 Task: Add a field from the Popular template Priority with name ToxicWorks.
Action: Mouse moved to (84, 368)
Screenshot: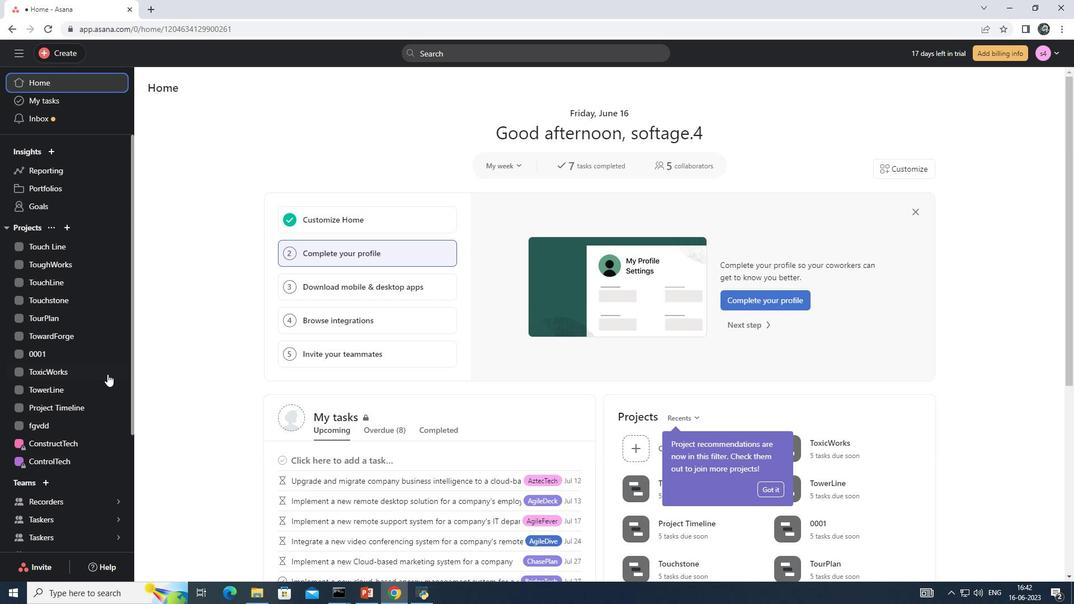 
Action: Mouse pressed left at (84, 368)
Screenshot: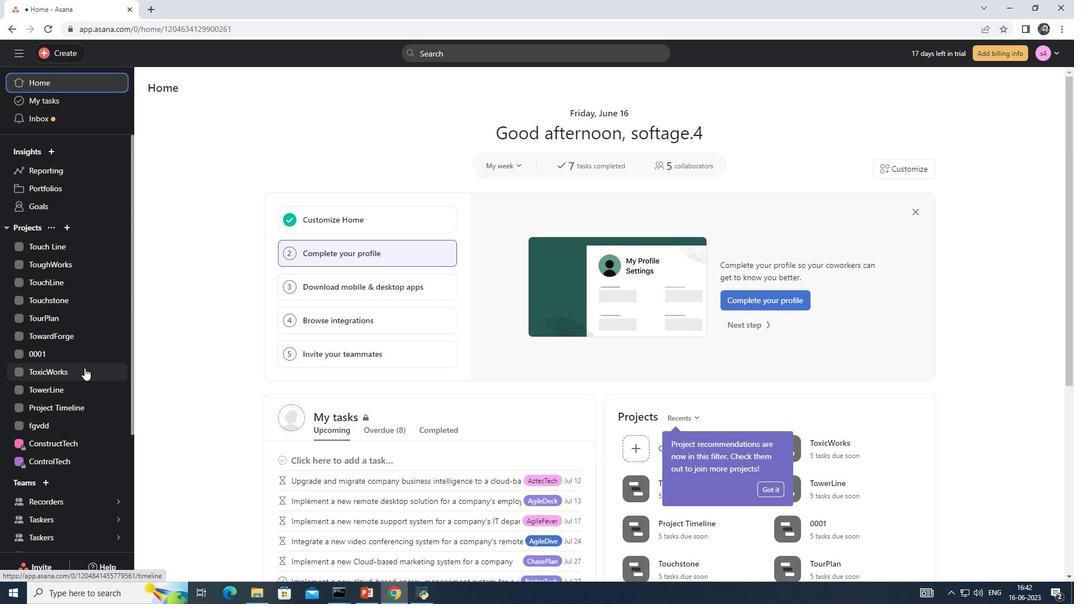 
Action: Mouse moved to (201, 112)
Screenshot: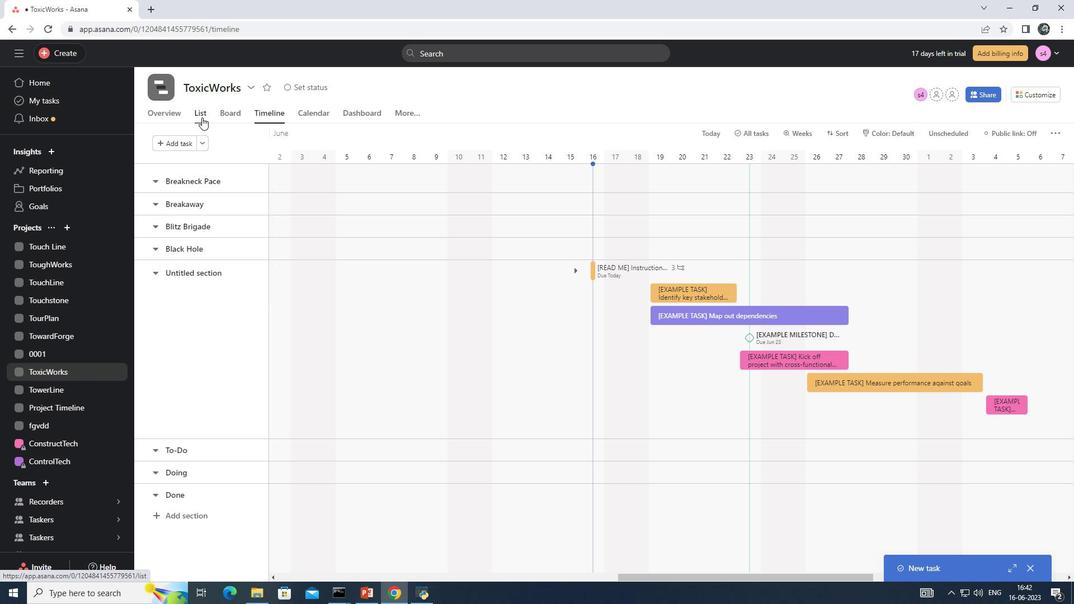 
Action: Mouse pressed left at (201, 112)
Screenshot: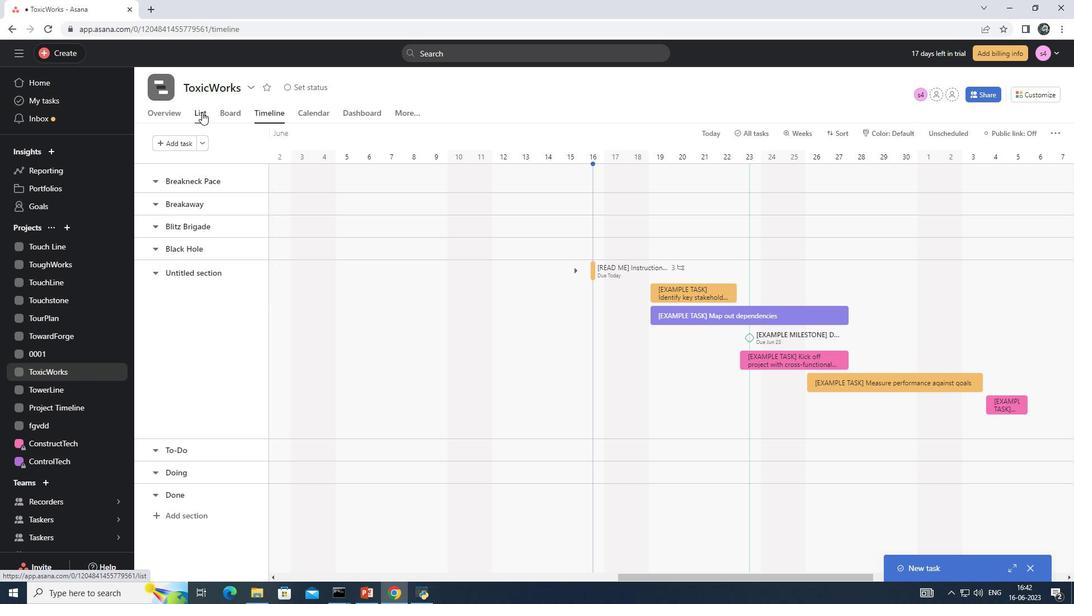 
Action: Mouse moved to (842, 166)
Screenshot: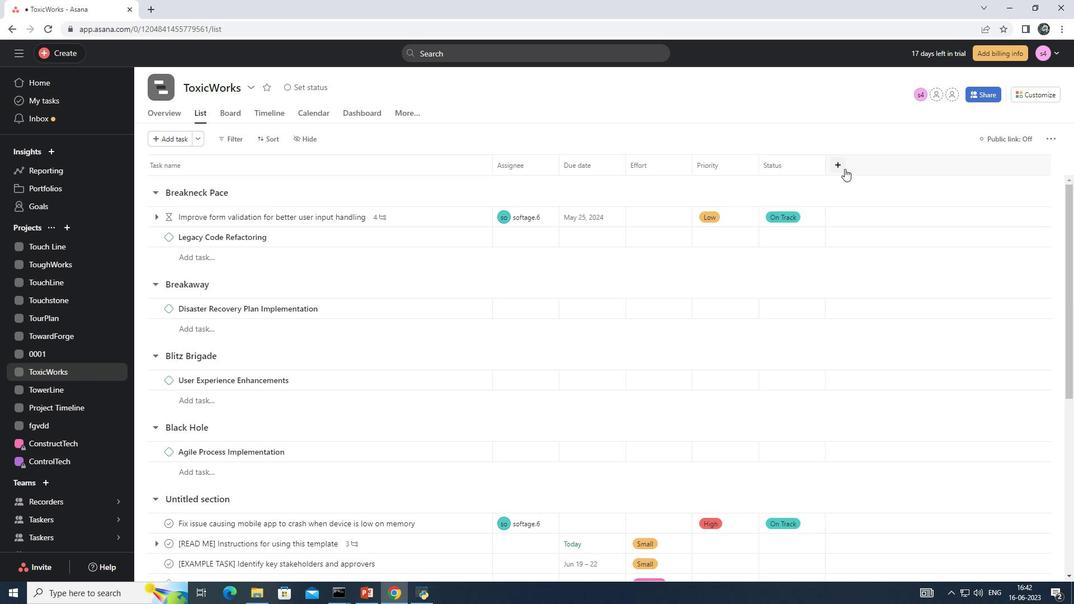 
Action: Mouse pressed left at (842, 166)
Screenshot: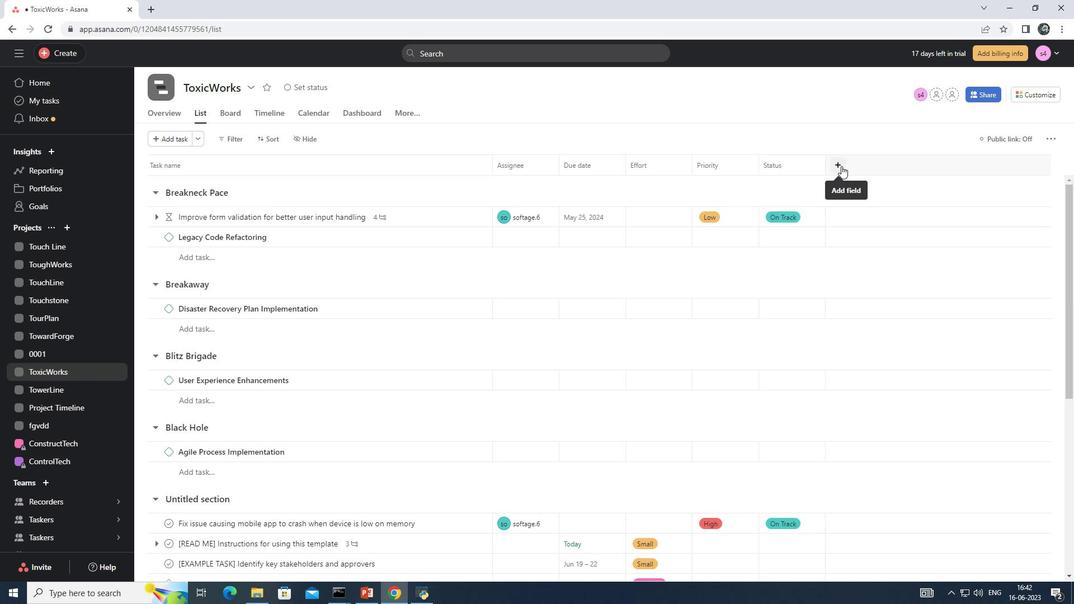 
Action: Mouse moved to (880, 204)
Screenshot: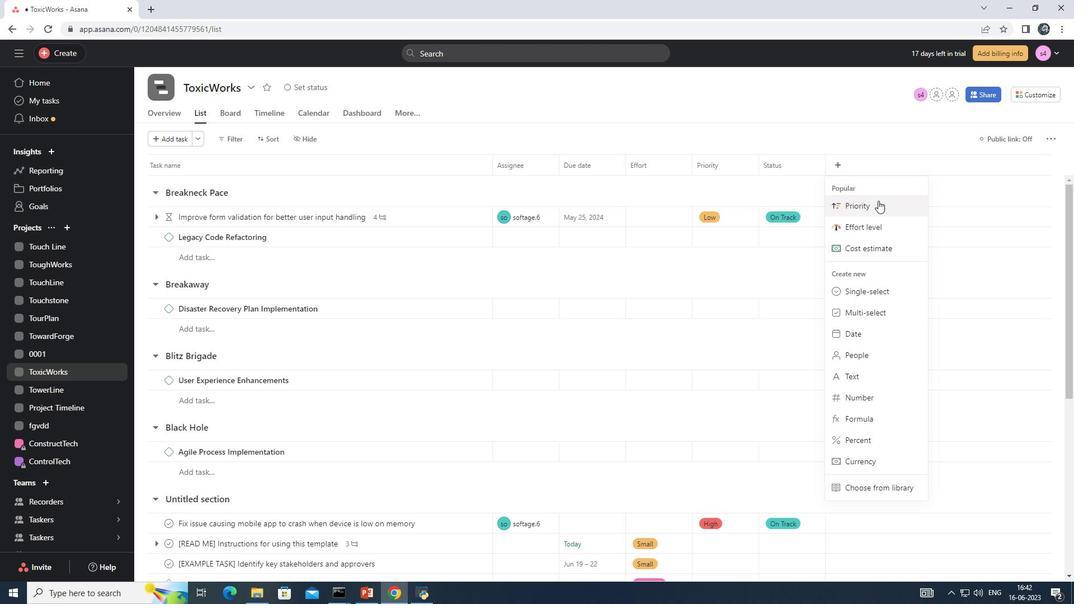 
Action: Mouse pressed left at (880, 204)
Screenshot: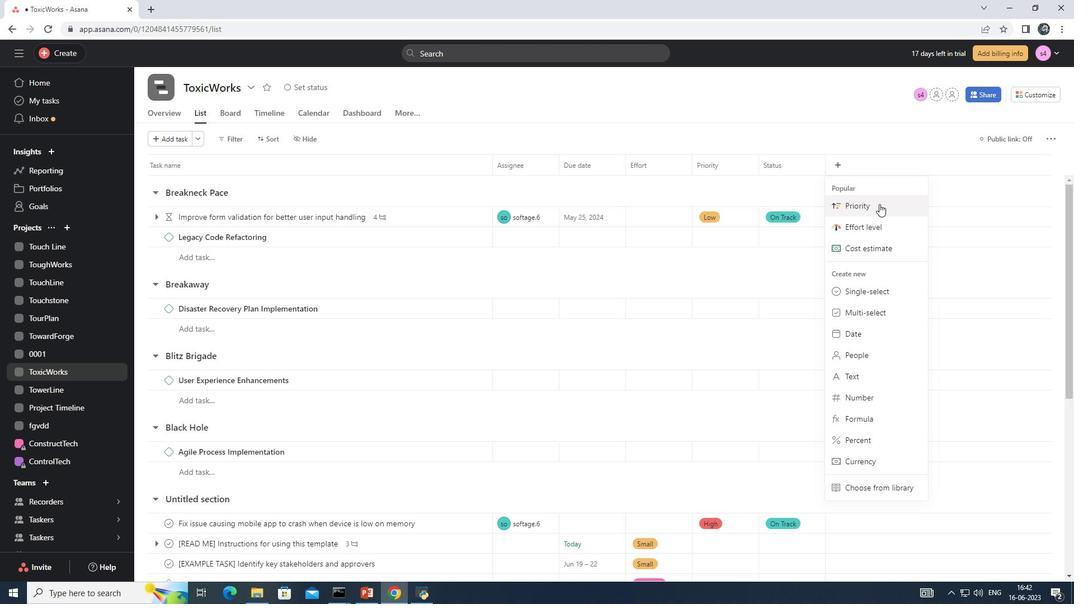 
Action: Mouse moved to (429, 152)
Screenshot: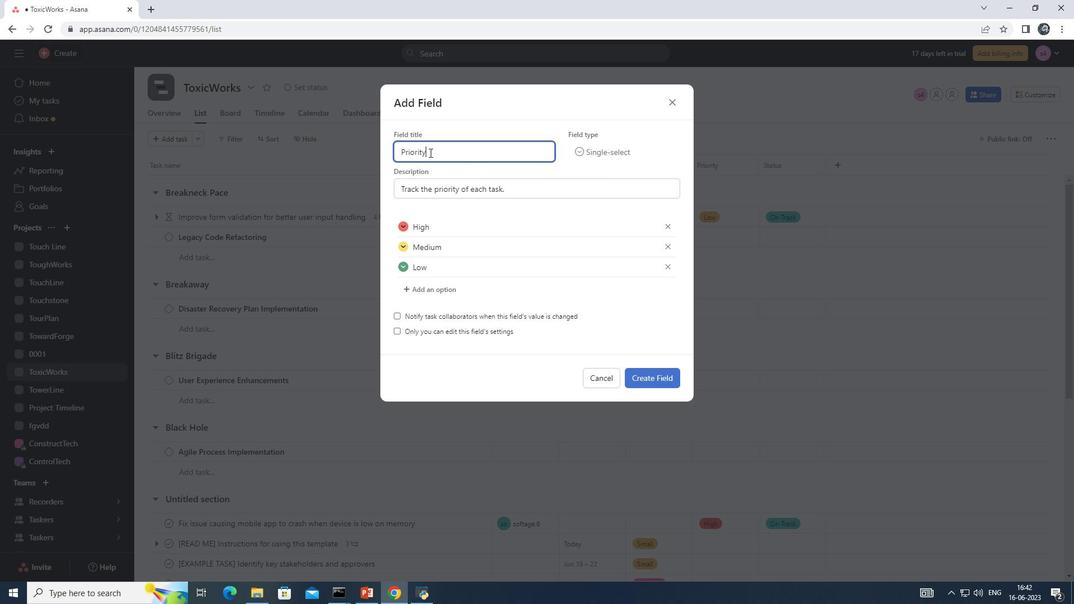 
Action: Key pressed <Key.backspace><Key.backspace><Key.backspace><Key.backspace><Key.backspace><Key.backspace><Key.backspace><Key.backspace><Key.backspace><Key.shift>Toxic<Key.shift>Works
Screenshot: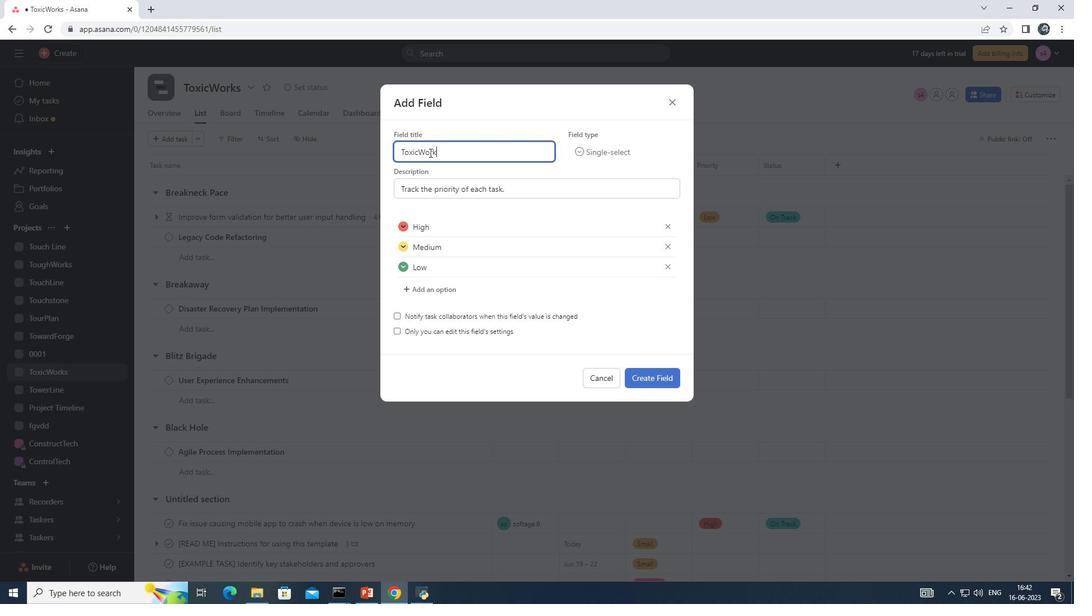 
Action: Mouse moved to (647, 376)
Screenshot: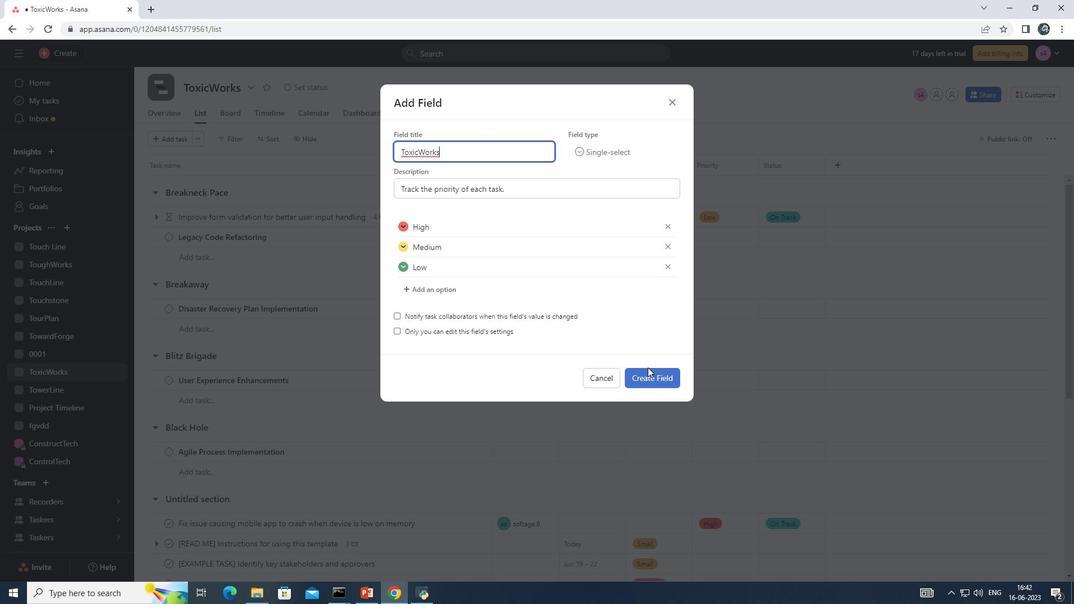 
Action: Mouse pressed left at (647, 376)
Screenshot: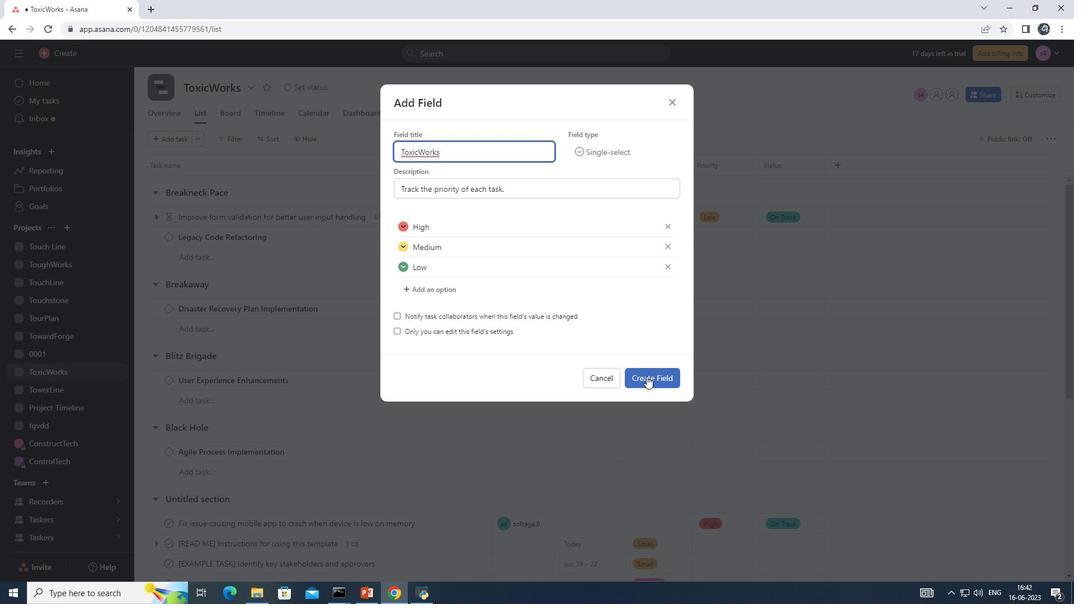 
